 Task: Add Attachment from Trello to Card Card0000000154 in Board Board0000000039 in Workspace WS0000000013 in Trello. Add Cover Blue to Card Card0000000154 in Board Board0000000039 in Workspace WS0000000013 in Trello. Add "Copy Card To …" Button titled Button0000000154 to "bottom" of the list "To Do" to Card Card0000000154 in Board Board0000000039 in Workspace WS0000000013 in Trello. Add Description DS0000000154 to Card Card0000000154 in Board Board0000000039 in Workspace WS0000000013 in Trello. Add Comment CM0000000154 to Card Card0000000154 in Board Board0000000039 in Workspace WS0000000013 in Trello
Action: Mouse moved to (521, 57)
Screenshot: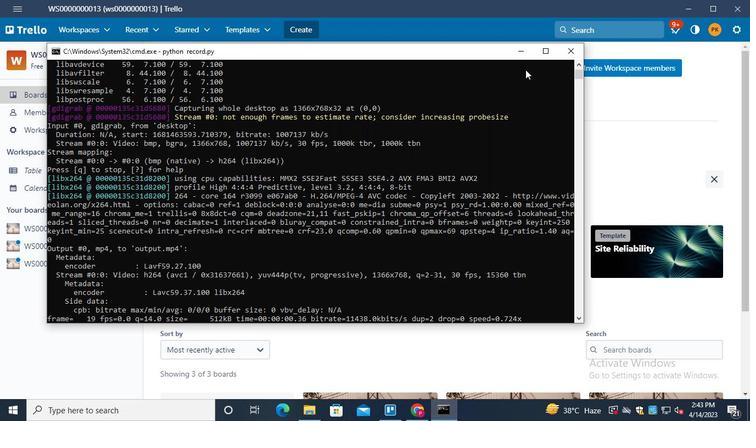 
Action: Mouse pressed left at (521, 57)
Screenshot: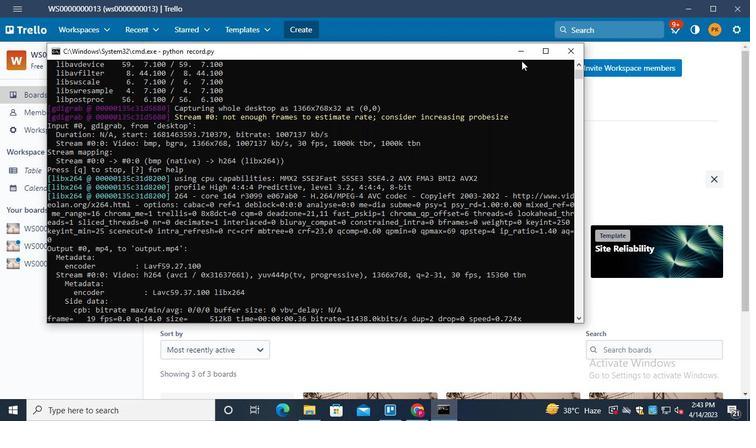 
Action: Mouse moved to (63, 266)
Screenshot: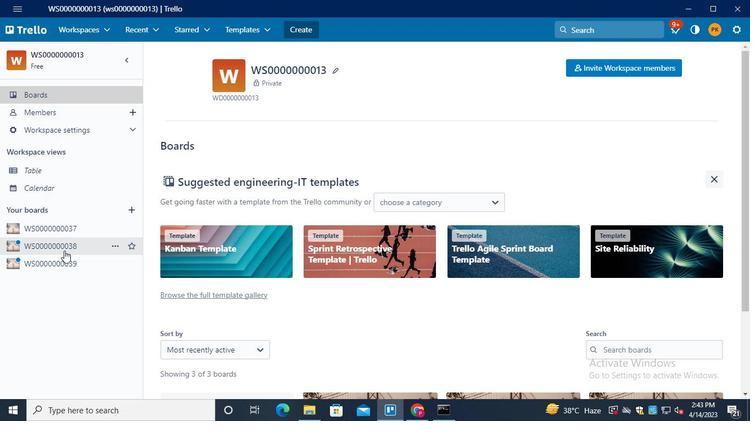 
Action: Mouse pressed left at (63, 266)
Screenshot: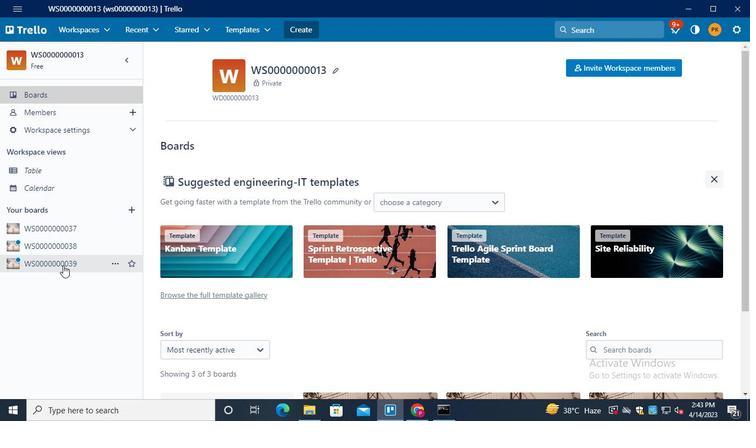 
Action: Mouse moved to (213, 230)
Screenshot: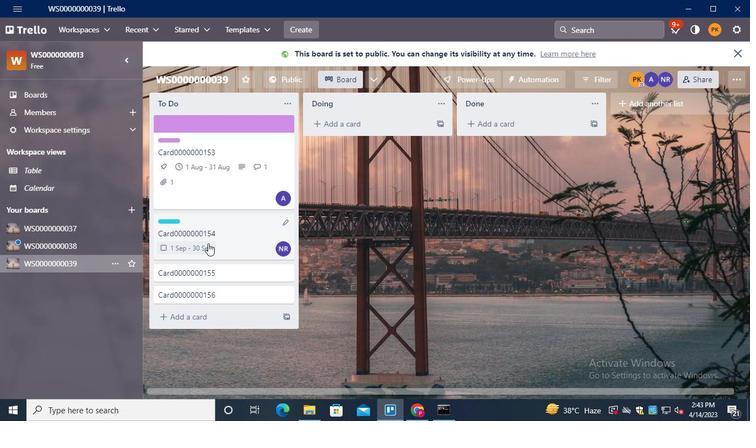 
Action: Mouse pressed left at (213, 230)
Screenshot: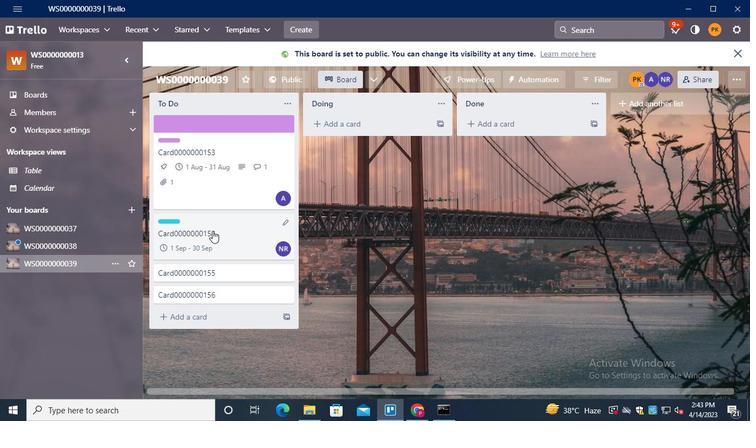 
Action: Mouse moved to (506, 231)
Screenshot: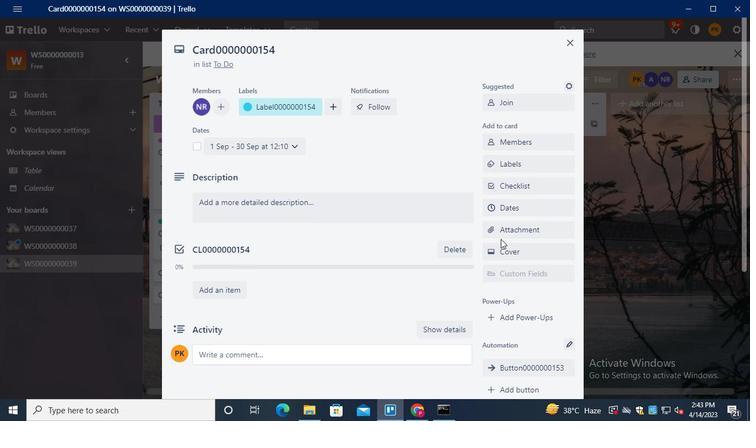 
Action: Mouse pressed left at (506, 231)
Screenshot: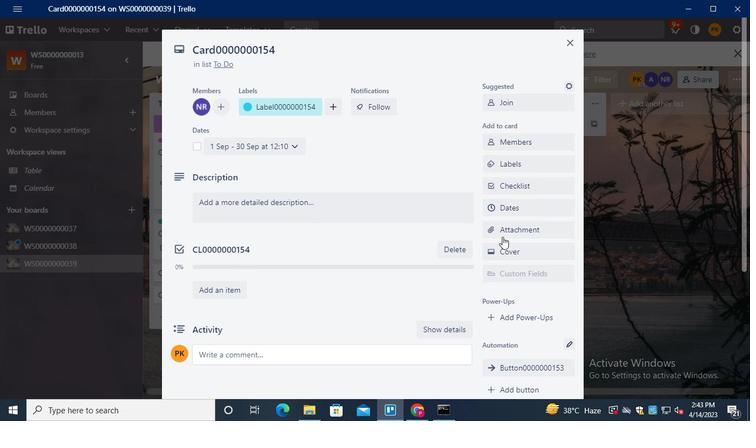 
Action: Mouse moved to (510, 114)
Screenshot: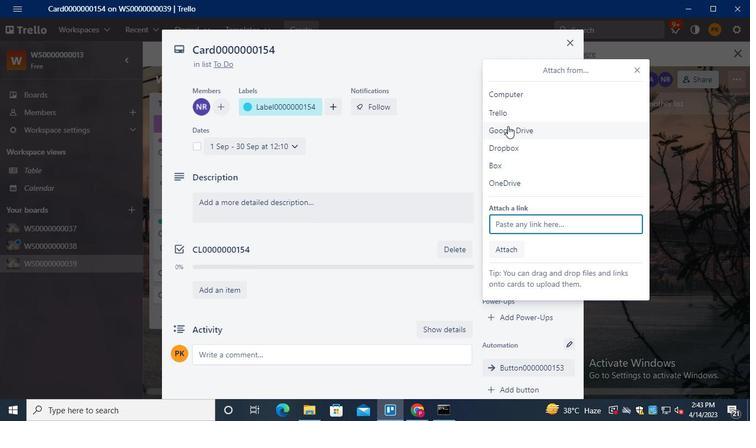 
Action: Mouse pressed left at (510, 114)
Screenshot: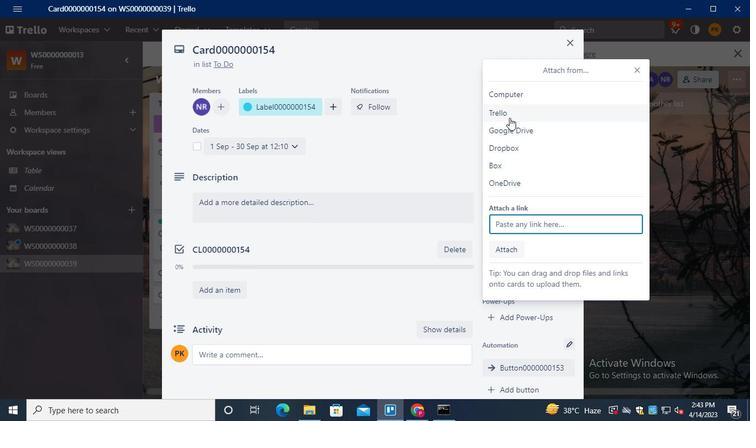 
Action: Mouse moved to (528, 307)
Screenshot: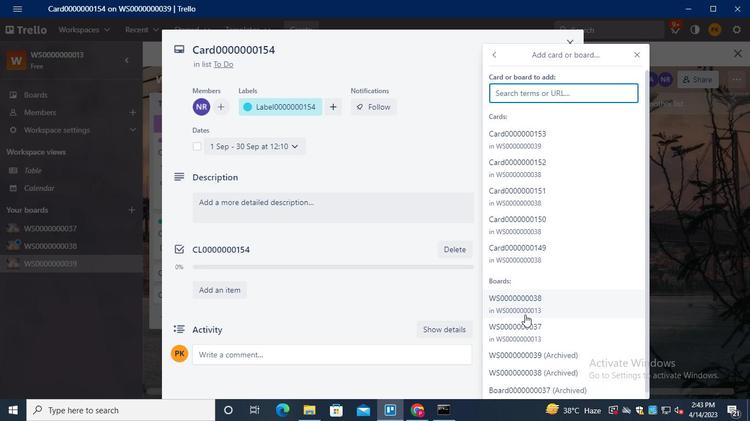 
Action: Mouse pressed left at (528, 307)
Screenshot: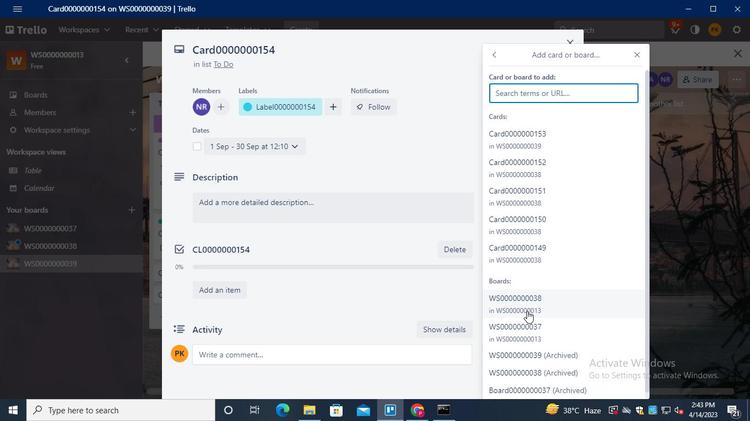 
Action: Mouse moved to (508, 245)
Screenshot: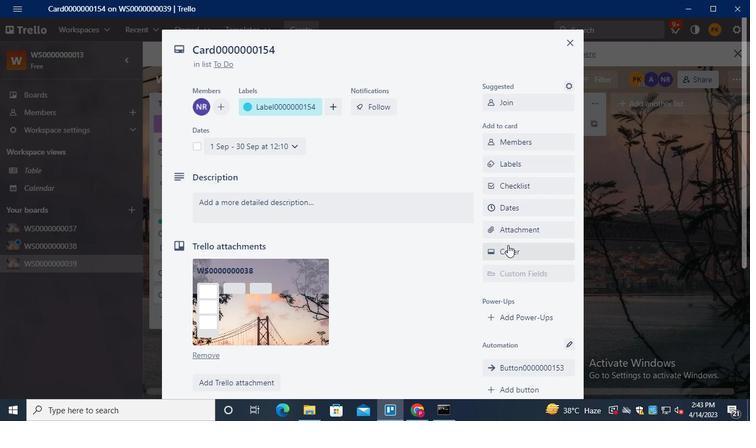 
Action: Mouse pressed left at (508, 245)
Screenshot: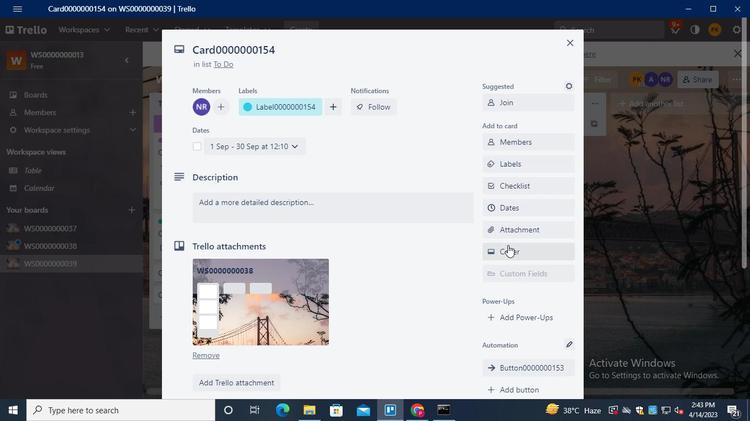 
Action: Mouse moved to (530, 203)
Screenshot: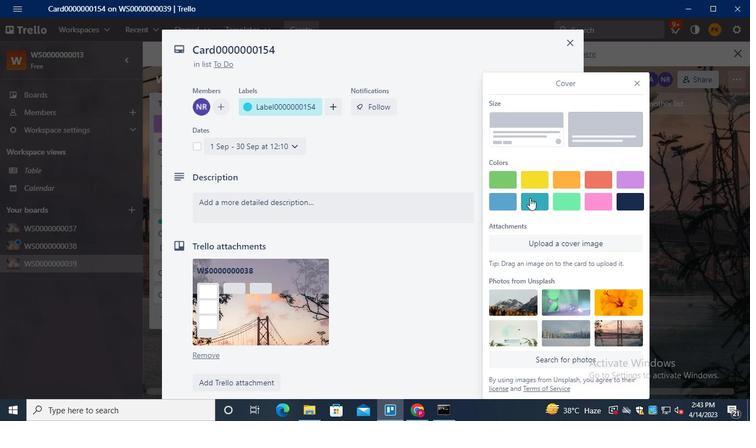 
Action: Mouse pressed left at (530, 203)
Screenshot: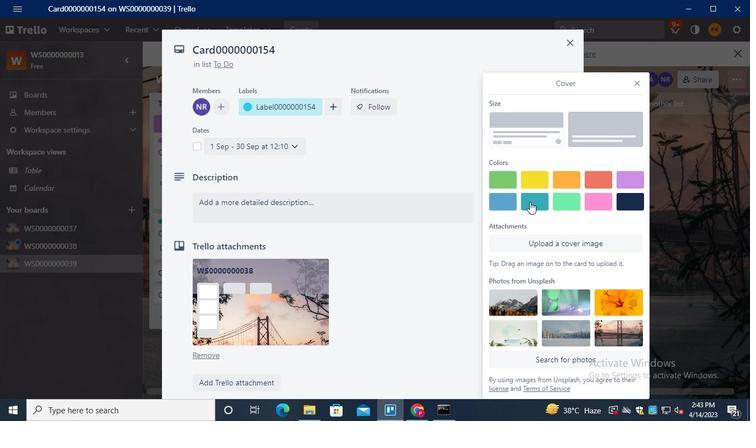 
Action: Mouse moved to (636, 63)
Screenshot: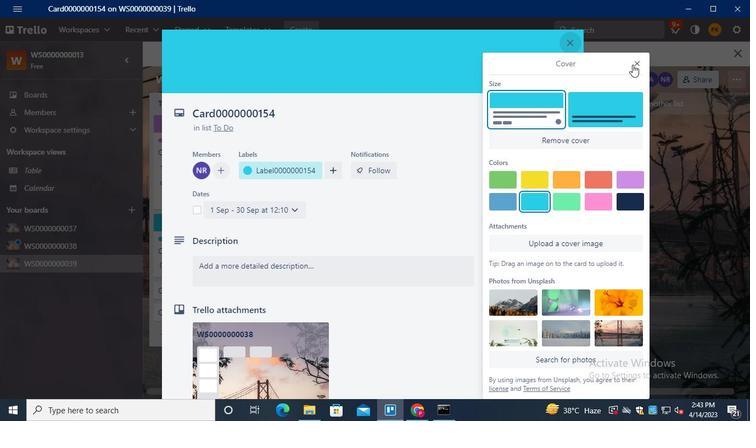 
Action: Mouse pressed left at (636, 63)
Screenshot: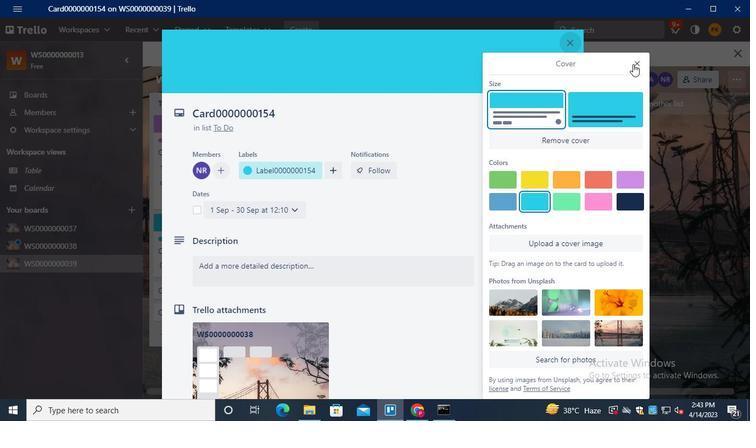 
Action: Mouse moved to (527, 272)
Screenshot: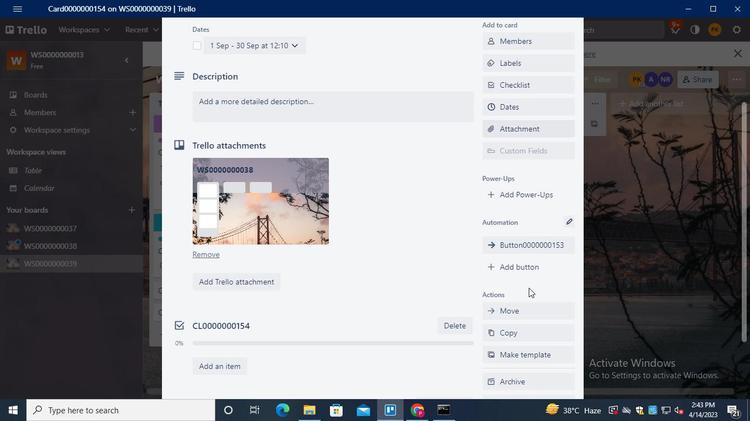 
Action: Mouse pressed left at (527, 272)
Screenshot: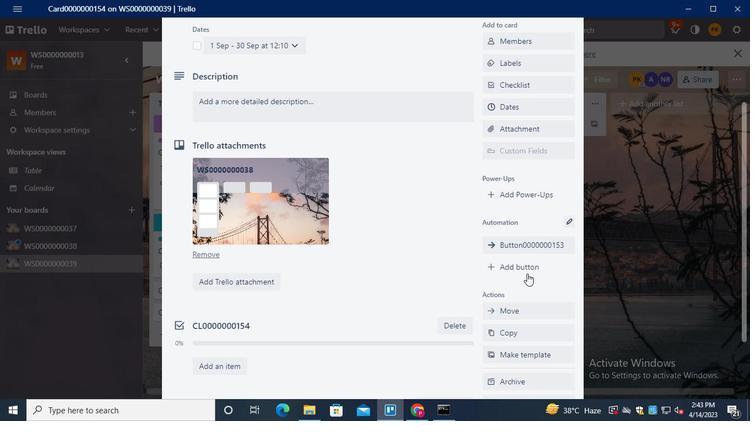 
Action: Mouse moved to (544, 124)
Screenshot: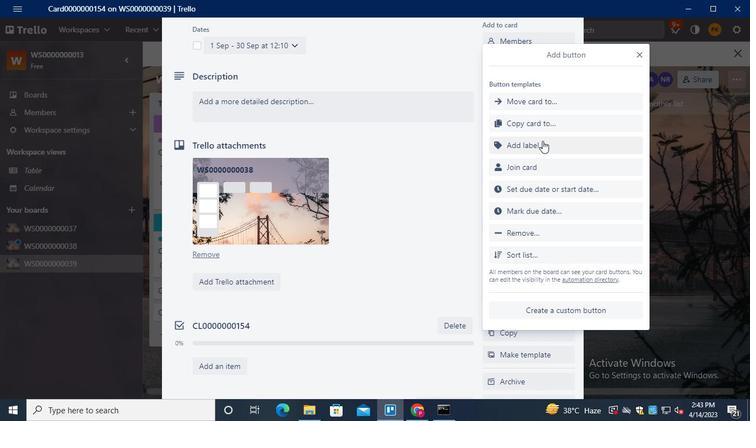 
Action: Mouse pressed left at (544, 124)
Screenshot: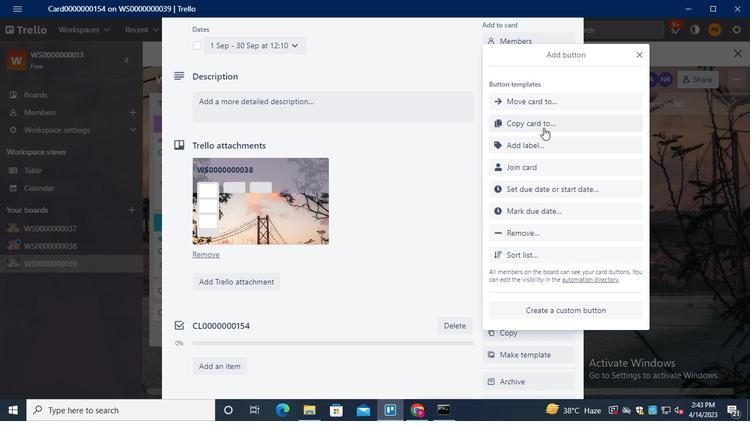 
Action: Keyboard Key.shift
Screenshot: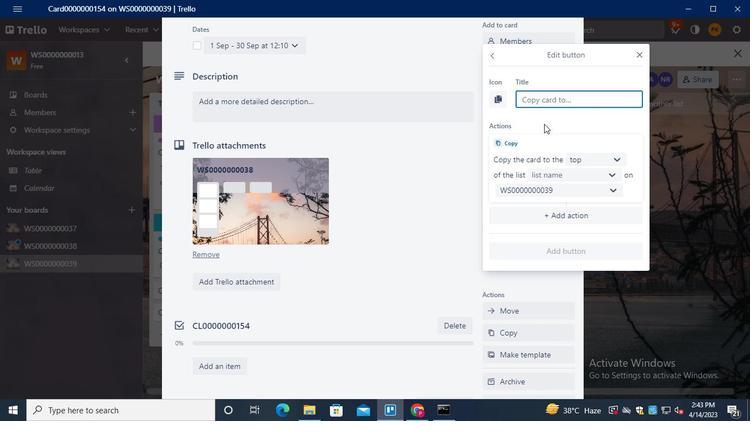 
Action: Keyboard B
Screenshot: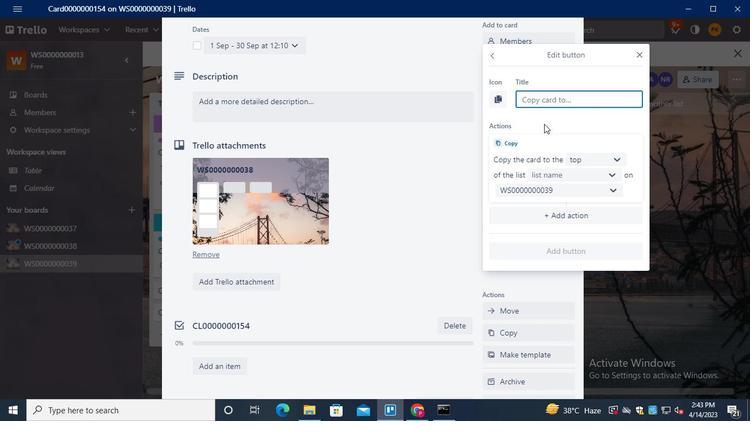 
Action: Keyboard u
Screenshot: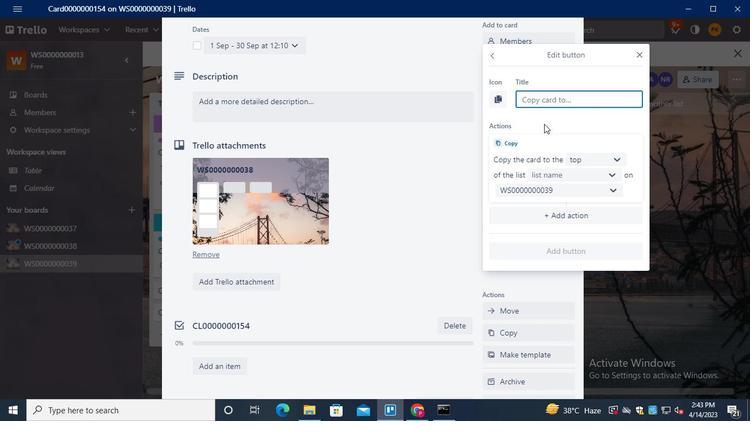 
Action: Keyboard t
Screenshot: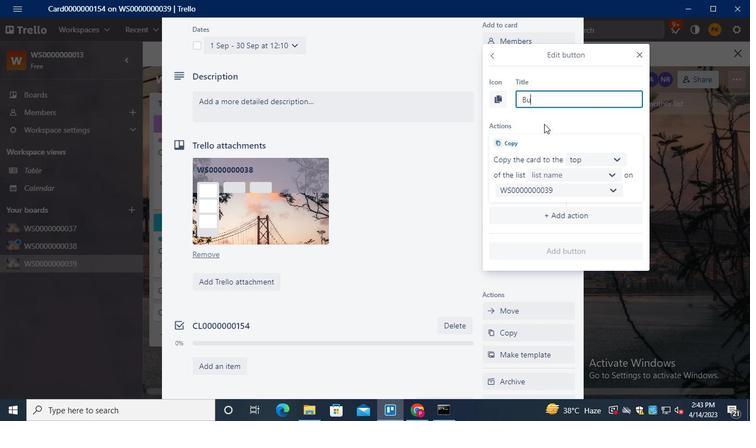 
Action: Keyboard t
Screenshot: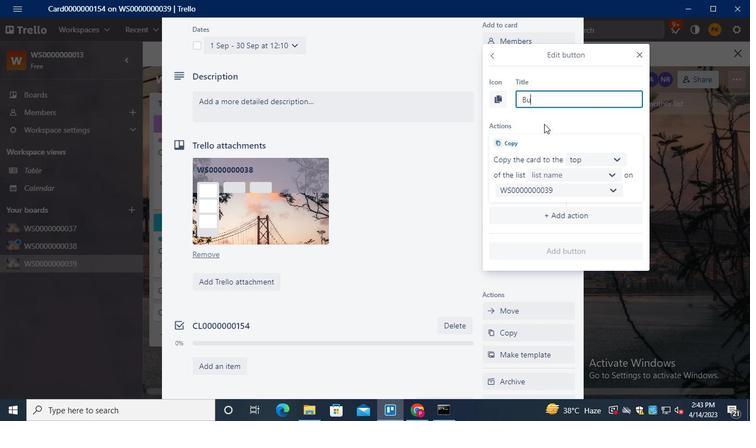 
Action: Keyboard o
Screenshot: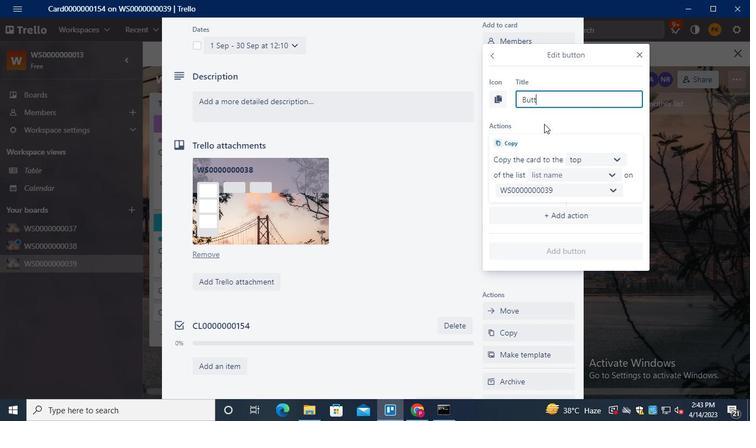 
Action: Keyboard n
Screenshot: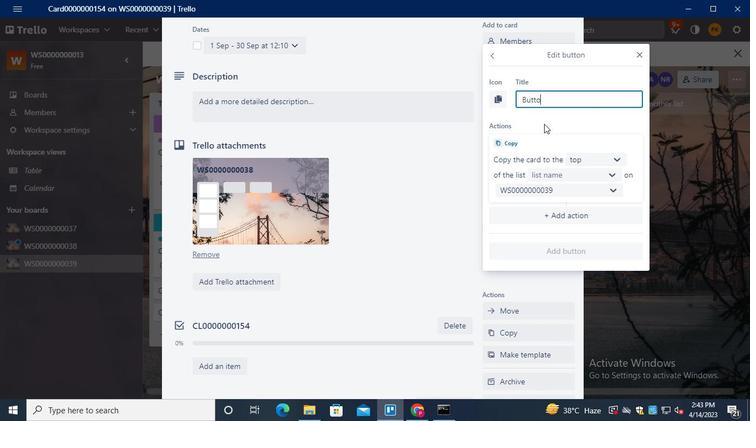 
Action: Keyboard <96>
Screenshot: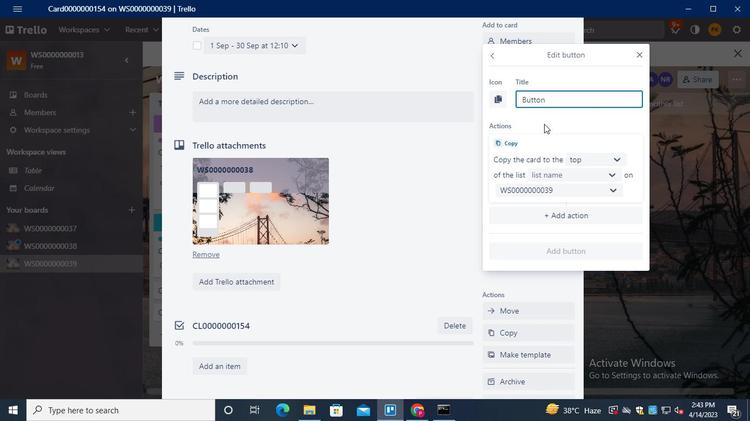 
Action: Keyboard <96>
Screenshot: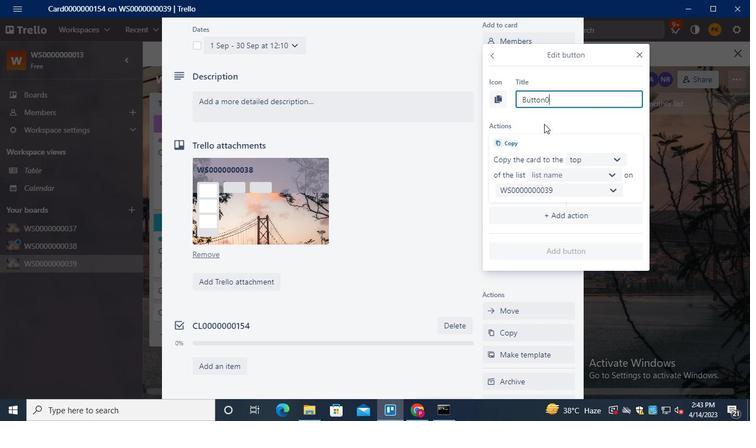 
Action: Keyboard <96>
Screenshot: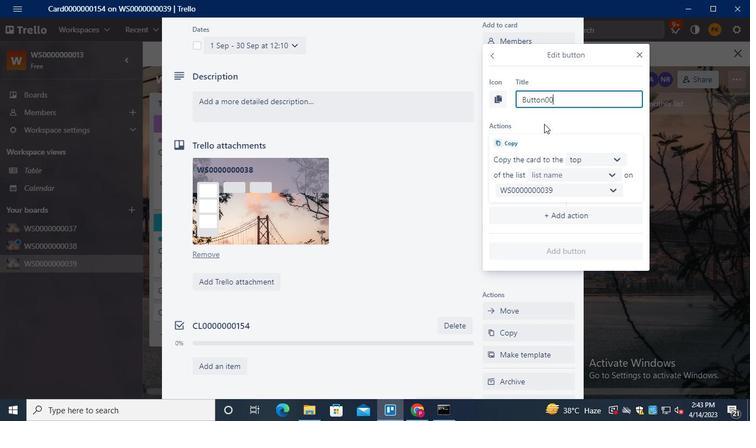 
Action: Keyboard <96>
Screenshot: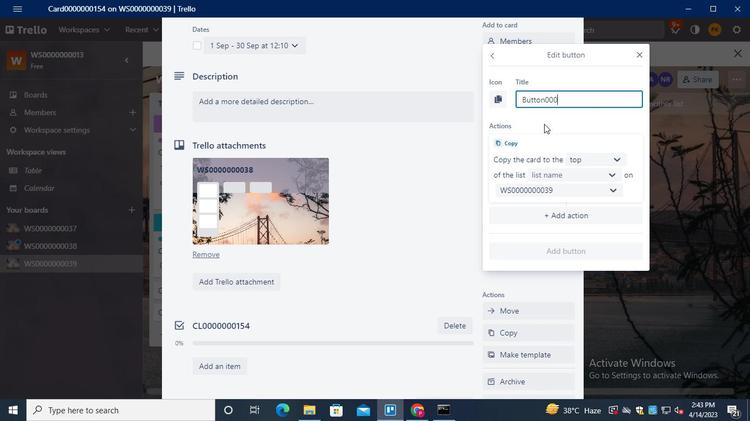 
Action: Keyboard <96>
Screenshot: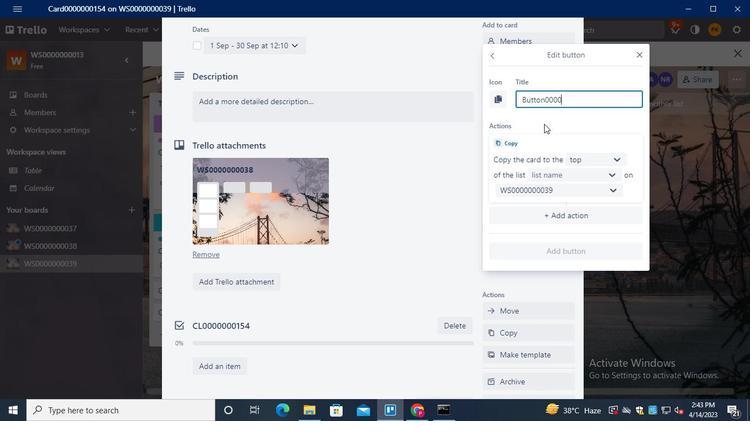 
Action: Keyboard <96>
Screenshot: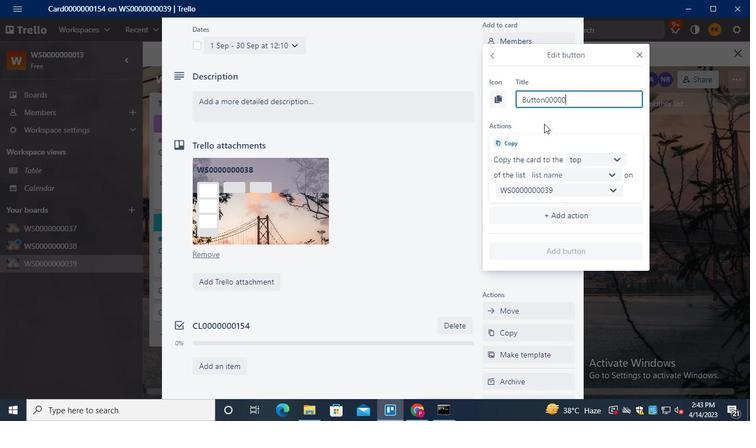 
Action: Keyboard <96>
Screenshot: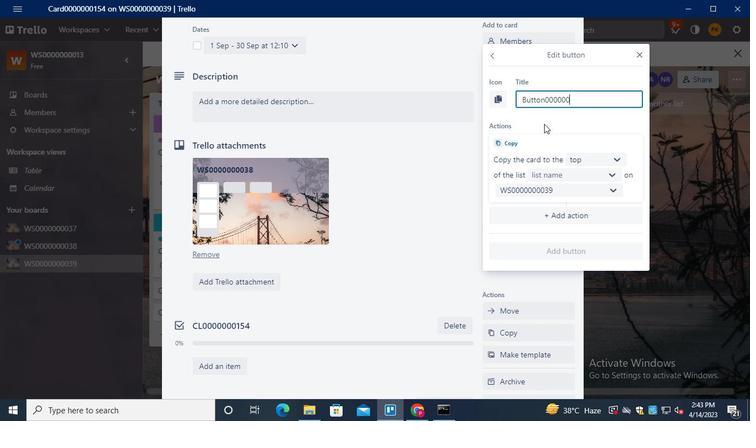 
Action: Keyboard <97>
Screenshot: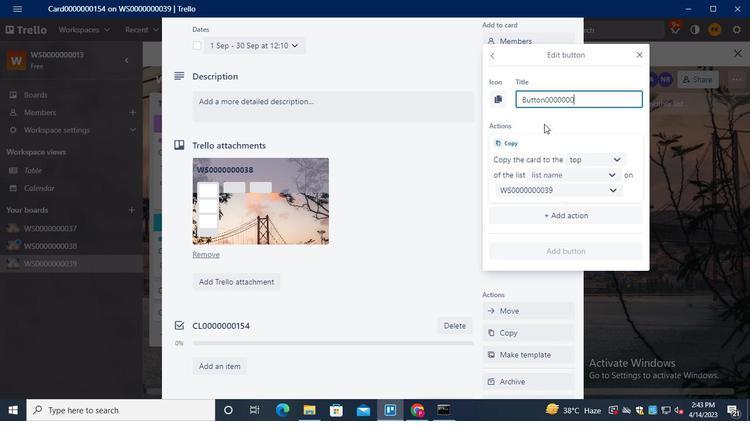 
Action: Keyboard <101>
Screenshot: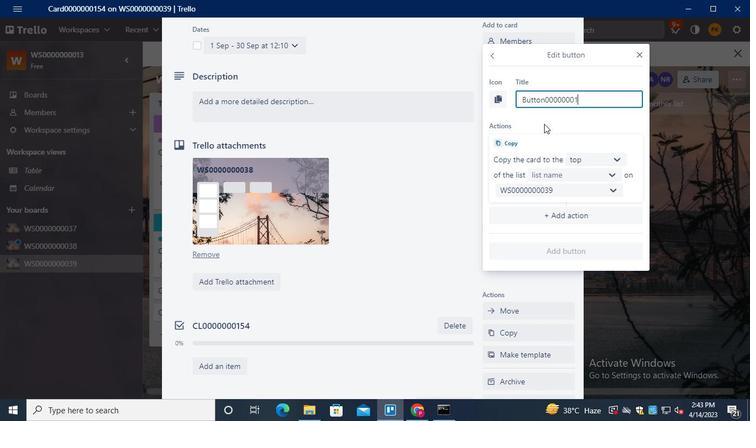 
Action: Keyboard <100>
Screenshot: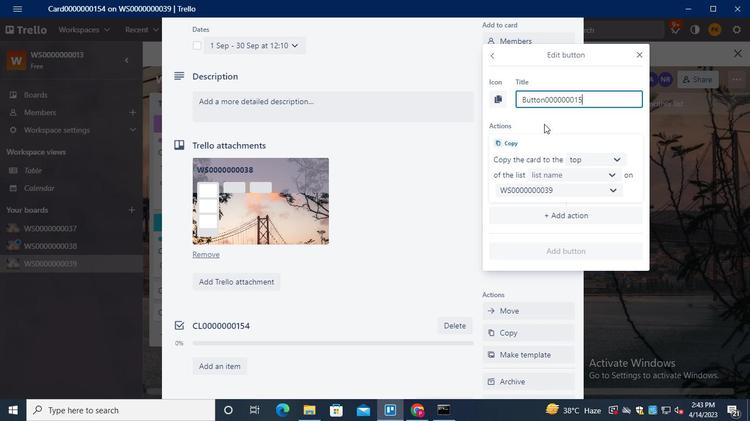 
Action: Mouse moved to (593, 164)
Screenshot: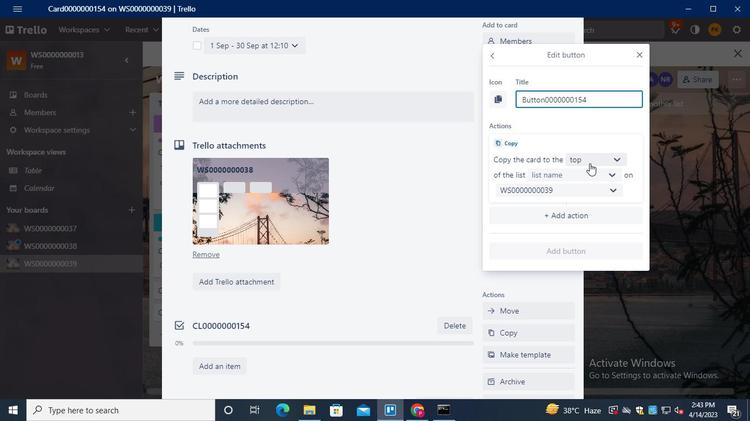 
Action: Mouse pressed left at (593, 164)
Screenshot: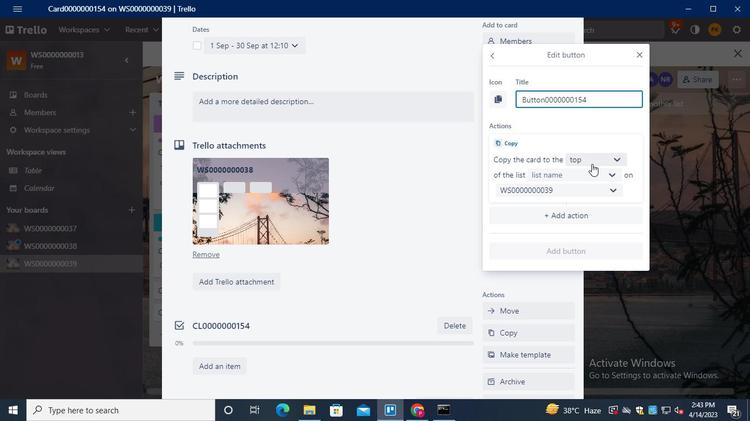 
Action: Mouse moved to (590, 196)
Screenshot: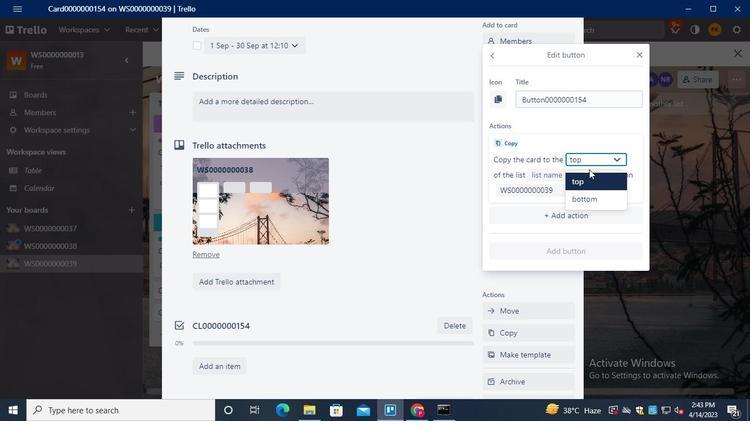 
Action: Mouse pressed left at (590, 196)
Screenshot: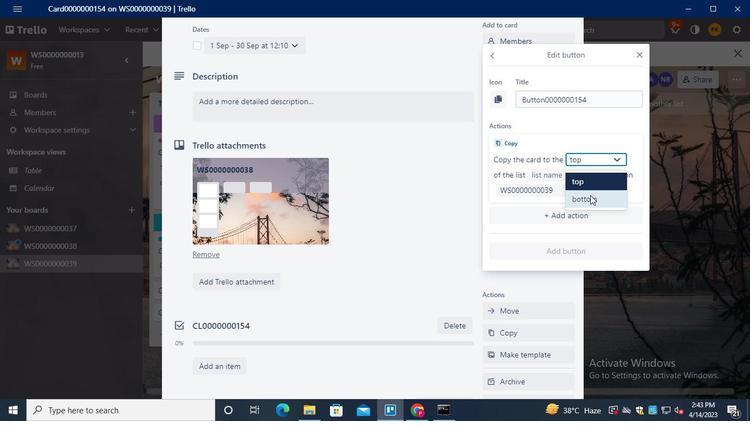 
Action: Mouse moved to (584, 177)
Screenshot: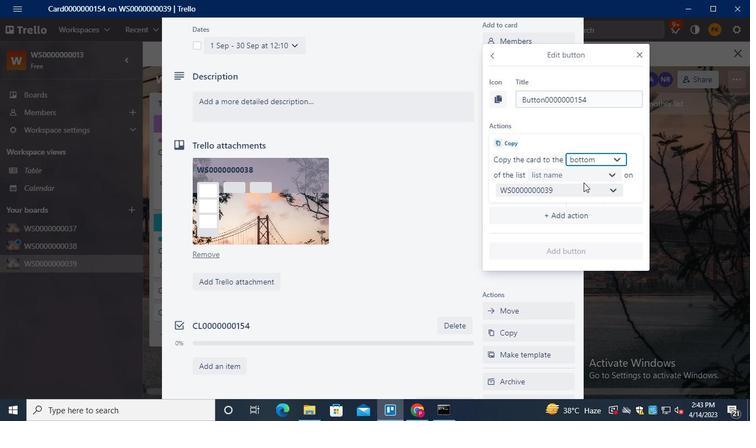 
Action: Mouse pressed left at (584, 177)
Screenshot: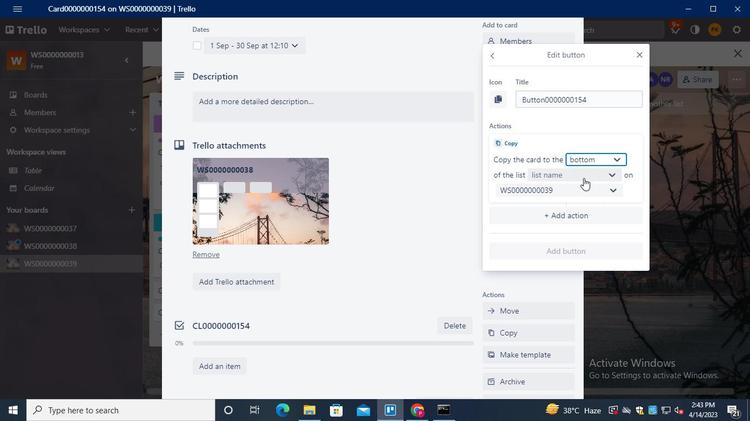 
Action: Mouse moved to (585, 200)
Screenshot: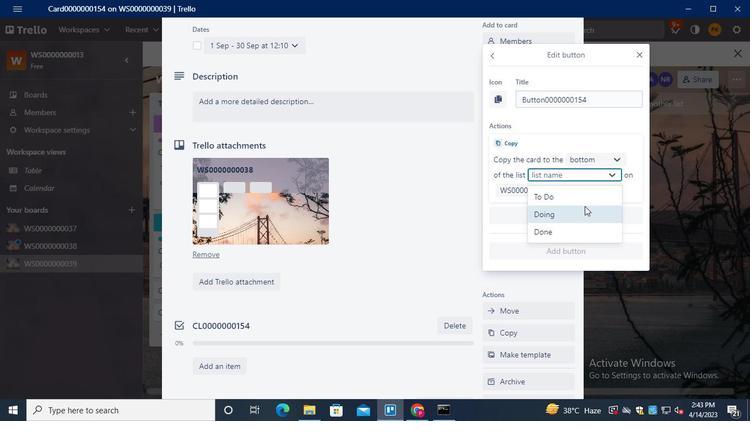 
Action: Mouse pressed left at (585, 200)
Screenshot: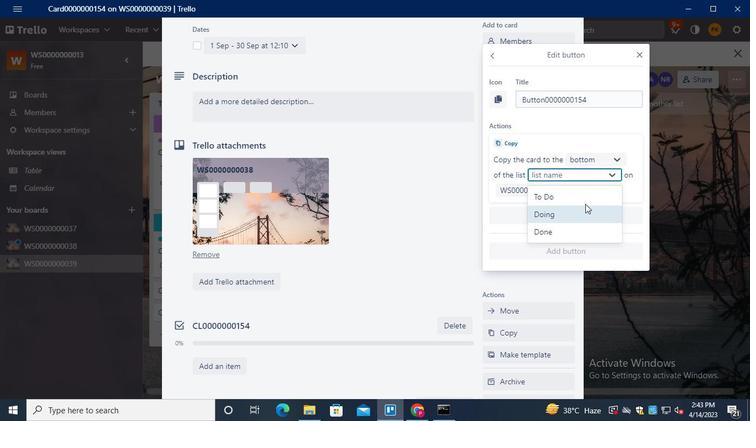 
Action: Mouse moved to (574, 248)
Screenshot: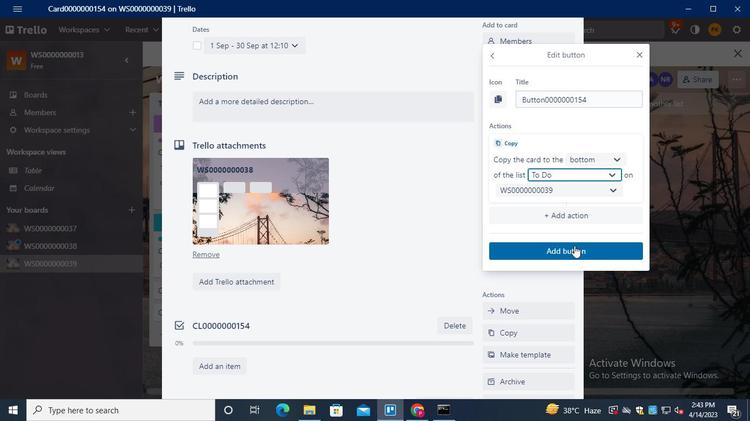 
Action: Mouse pressed left at (574, 248)
Screenshot: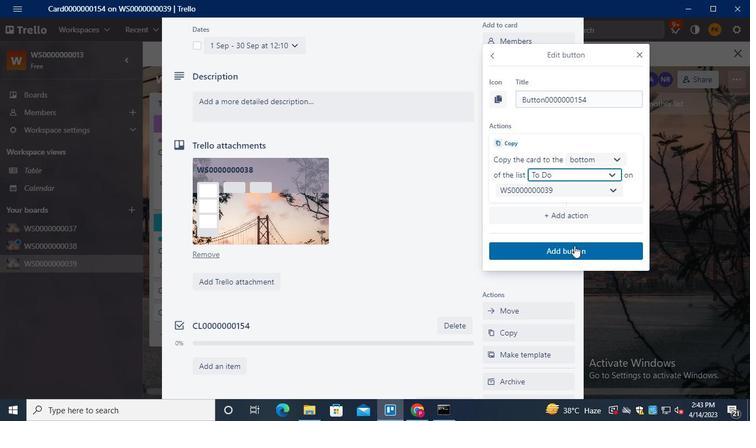 
Action: Mouse moved to (319, 109)
Screenshot: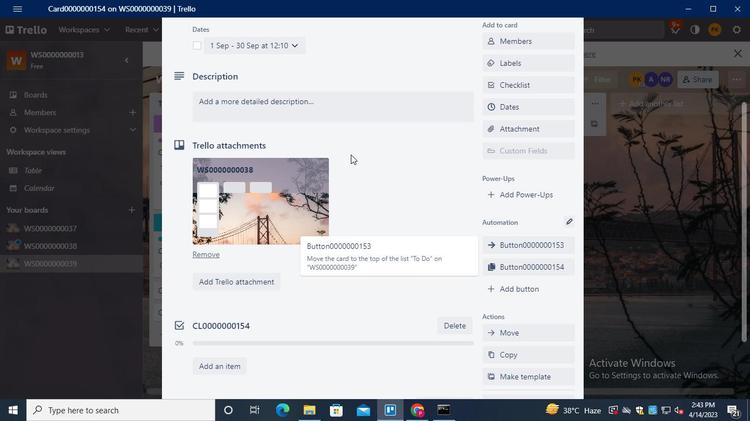 
Action: Mouse pressed left at (319, 109)
Screenshot: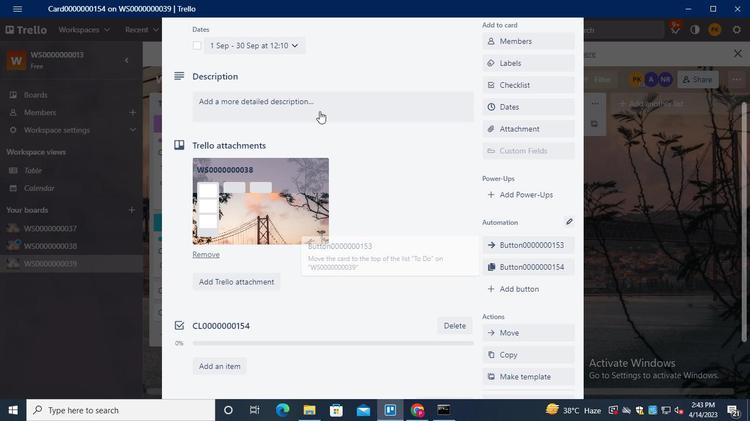
Action: Keyboard Key.shift
Screenshot: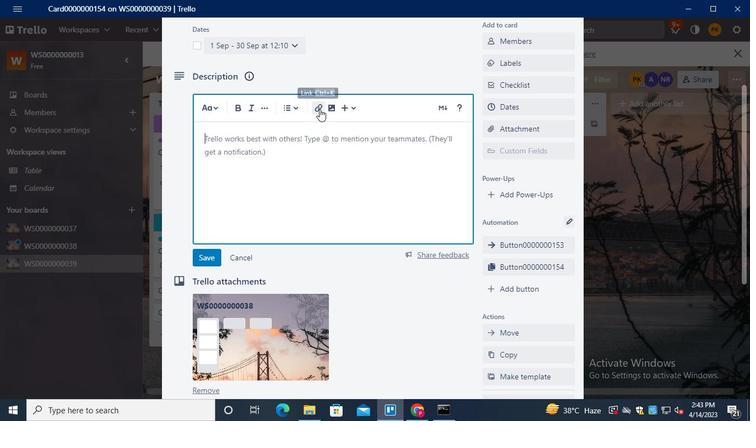 
Action: Keyboard Key.shift
Screenshot: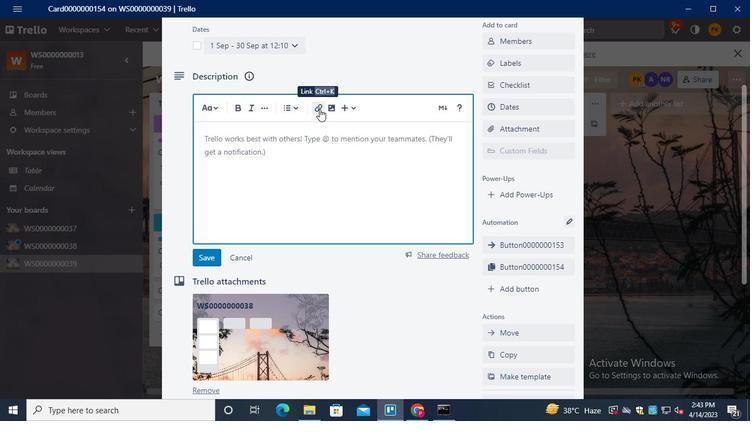 
Action: Keyboard Key.shift
Screenshot: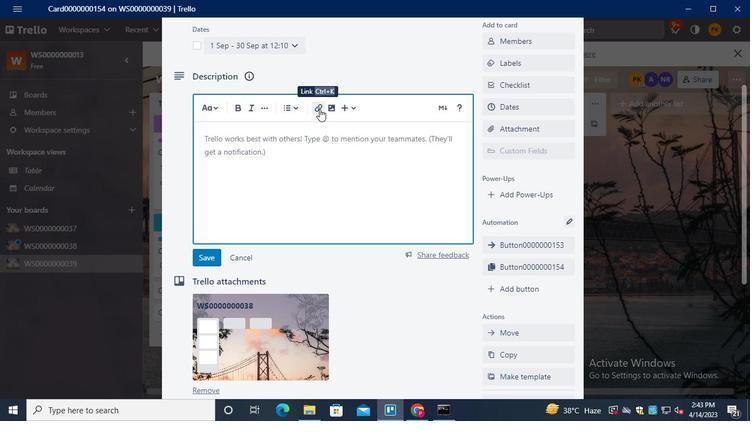 
Action: Keyboard Key.shift
Screenshot: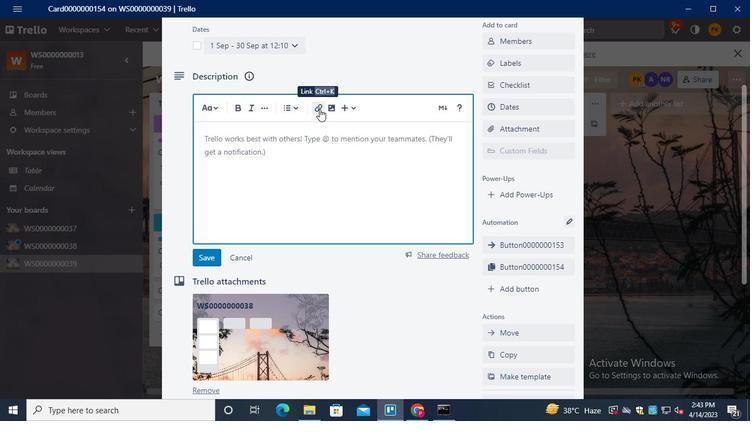 
Action: Keyboard D
Screenshot: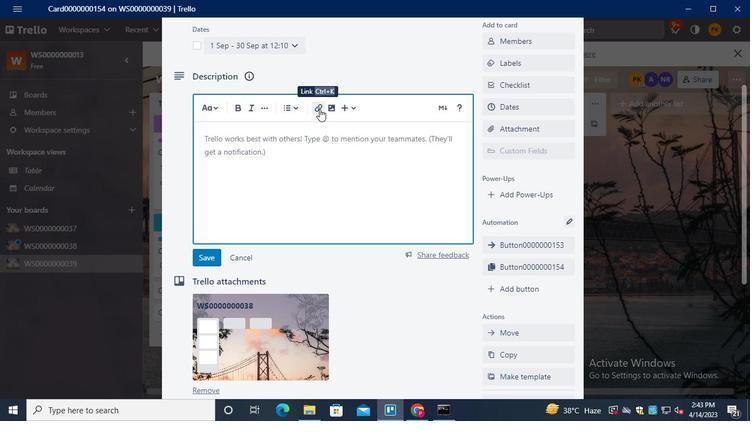 
Action: Keyboard S
Screenshot: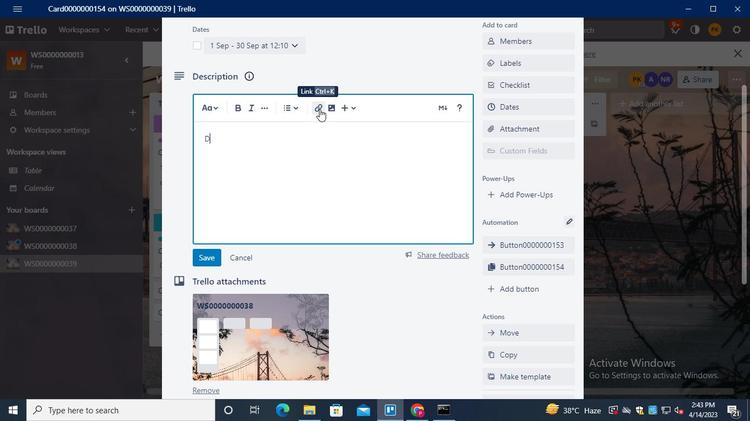 
Action: Keyboard <96>
Screenshot: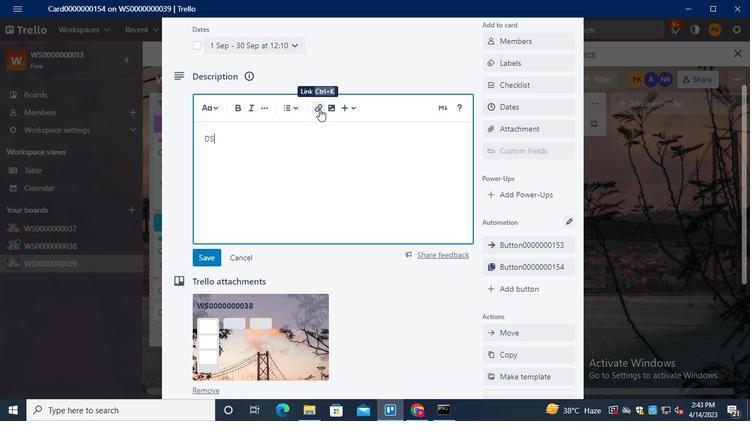 
Action: Keyboard <96>
Screenshot: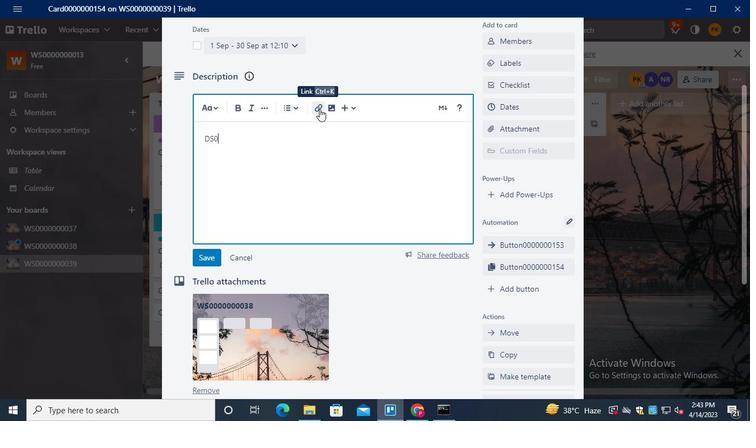 
Action: Keyboard <96>
Screenshot: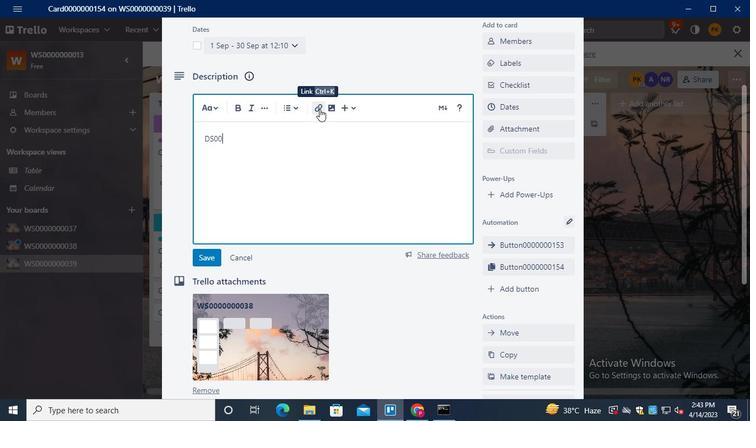 
Action: Keyboard <96>
Screenshot: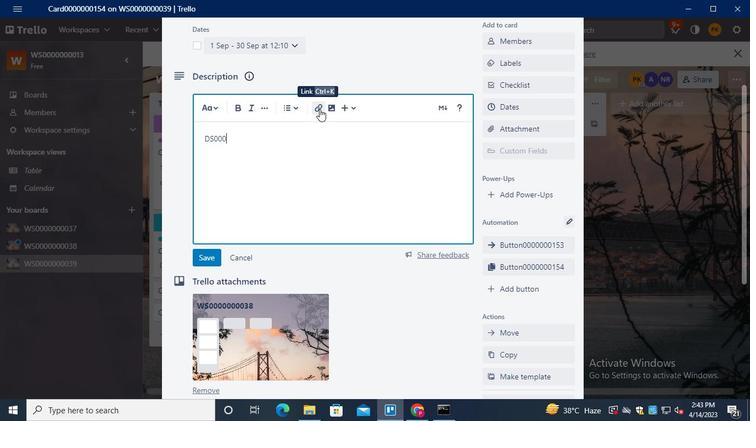 
Action: Keyboard <96>
Screenshot: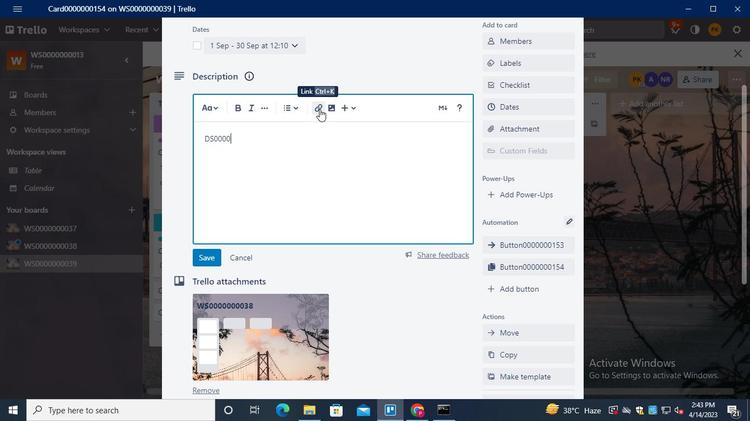 
Action: Keyboard <96>
Screenshot: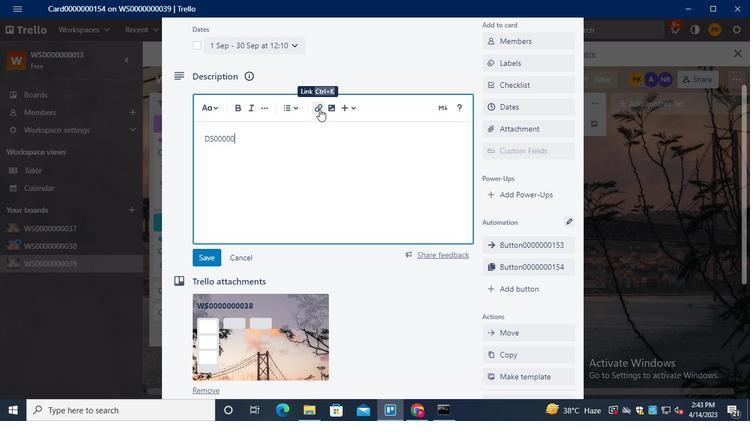 
Action: Keyboard <96>
Screenshot: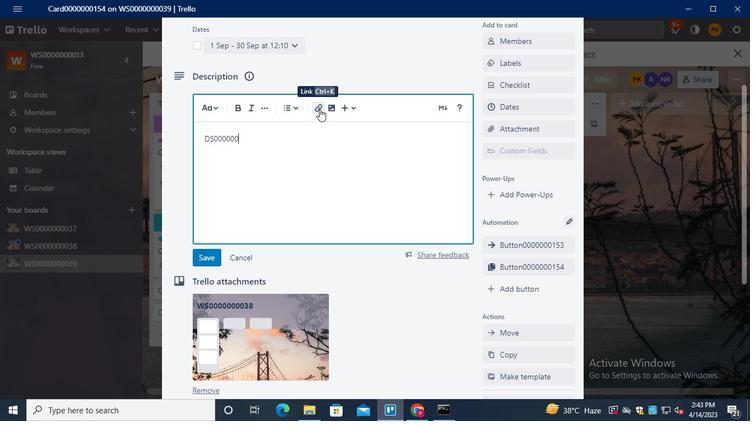 
Action: Keyboard <97>
Screenshot: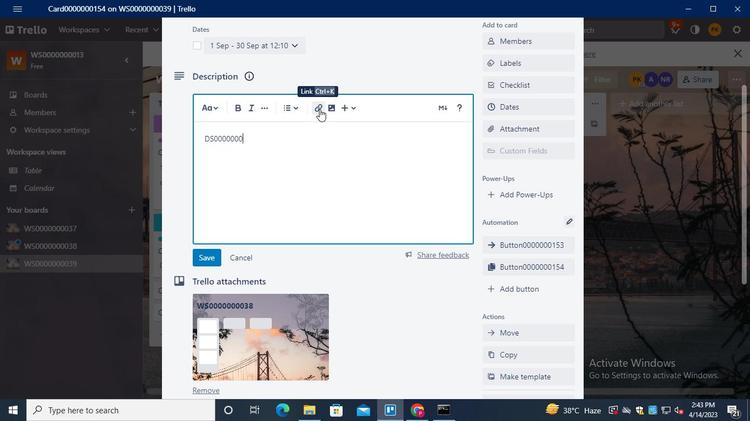 
Action: Keyboard <101>
Screenshot: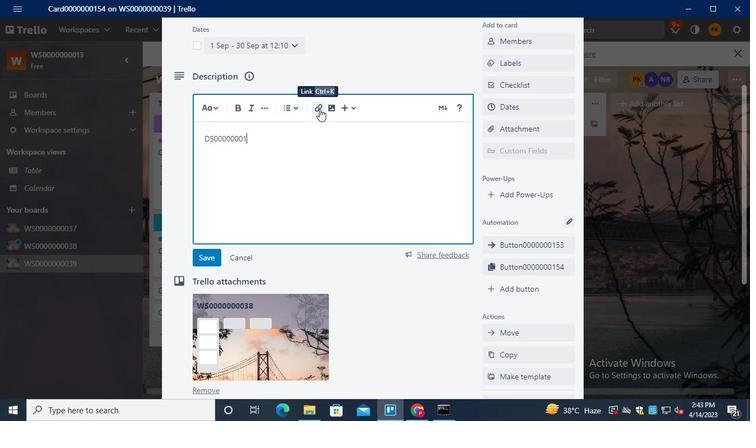 
Action: Keyboard <100>
Screenshot: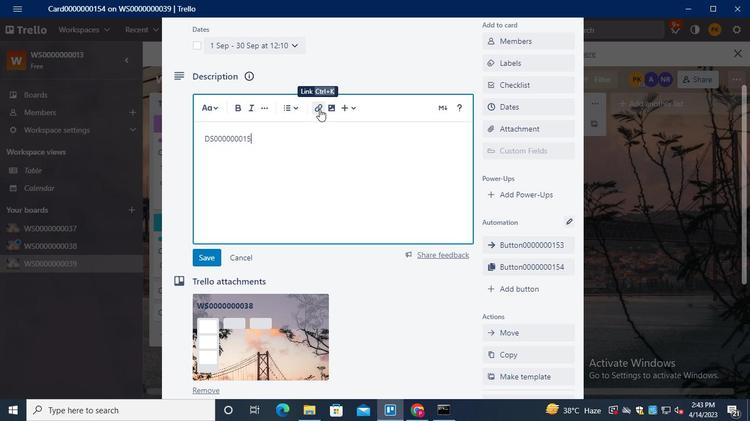 
Action: Mouse moved to (207, 260)
Screenshot: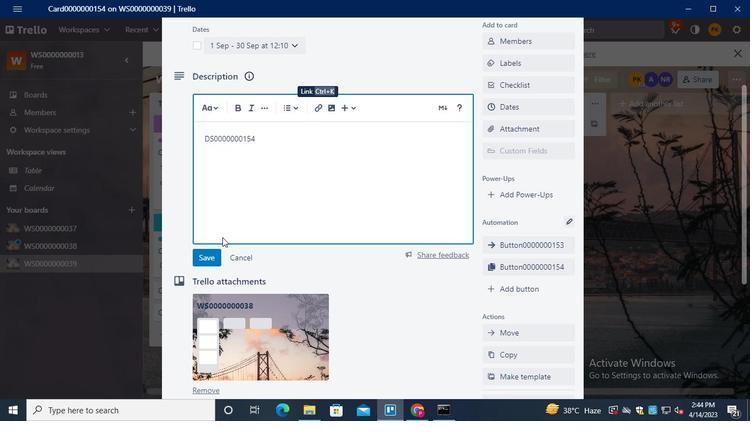 
Action: Mouse pressed left at (207, 260)
Screenshot: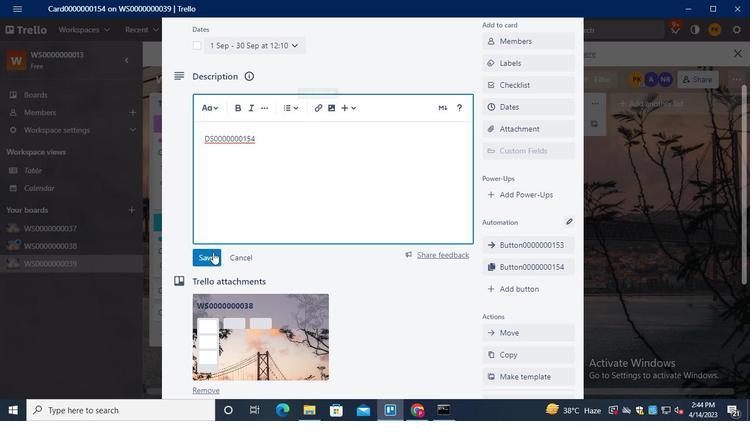 
Action: Mouse moved to (233, 314)
Screenshot: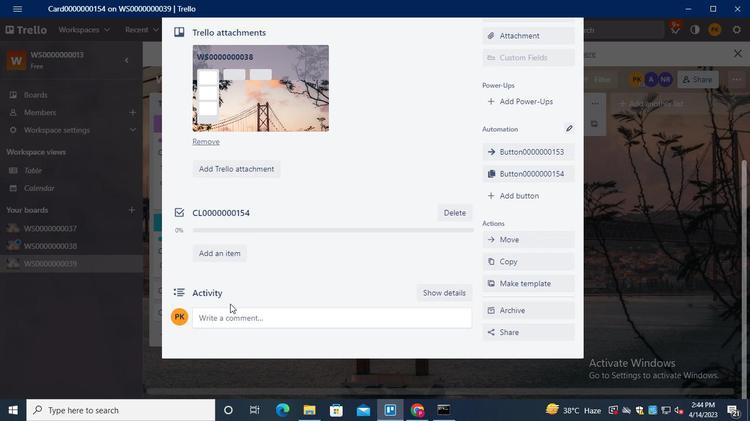 
Action: Mouse pressed left at (233, 314)
Screenshot: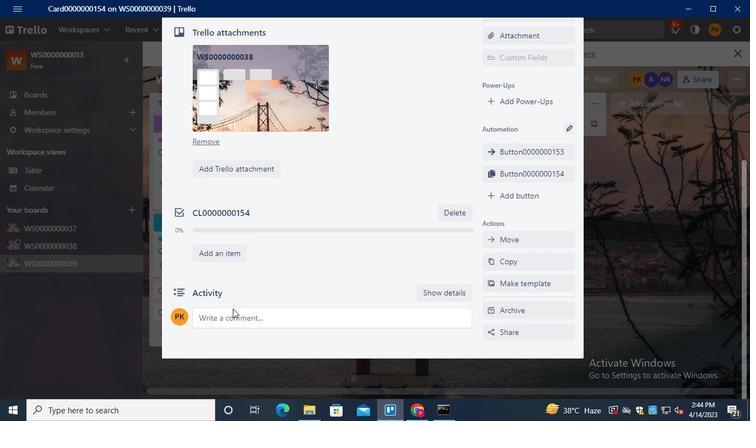
Action: Mouse moved to (234, 314)
Screenshot: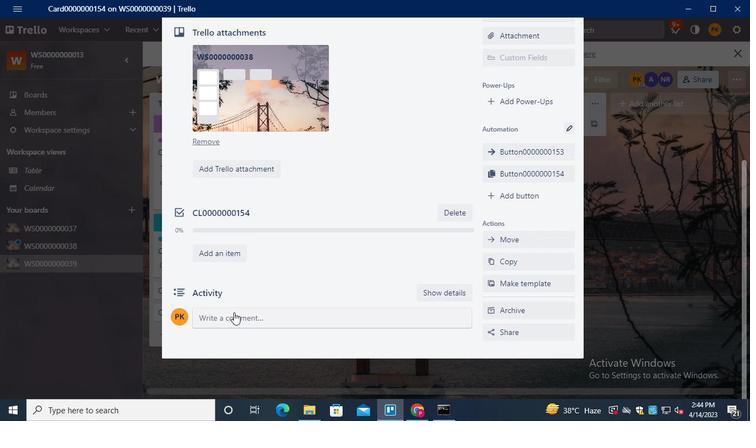 
Action: Keyboard Key.shift
Screenshot: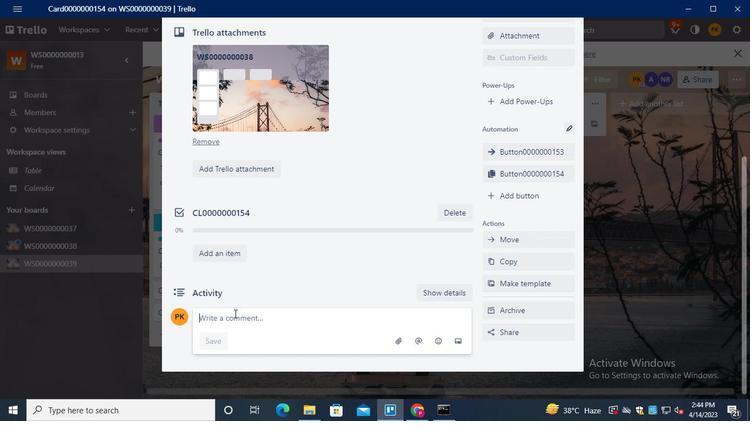 
Action: Keyboard C
Screenshot: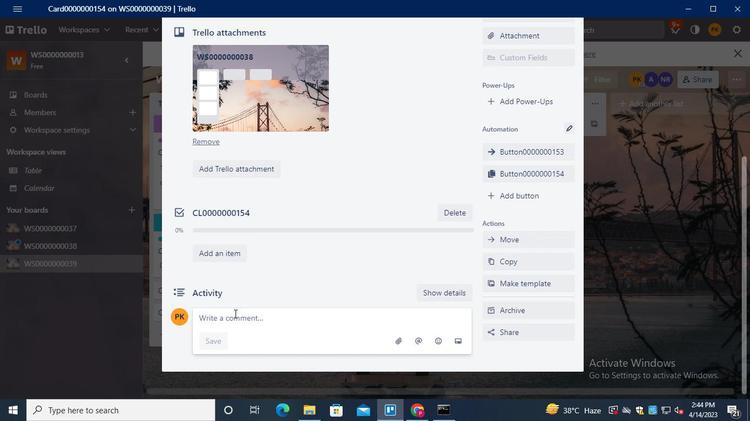 
Action: Keyboard M
Screenshot: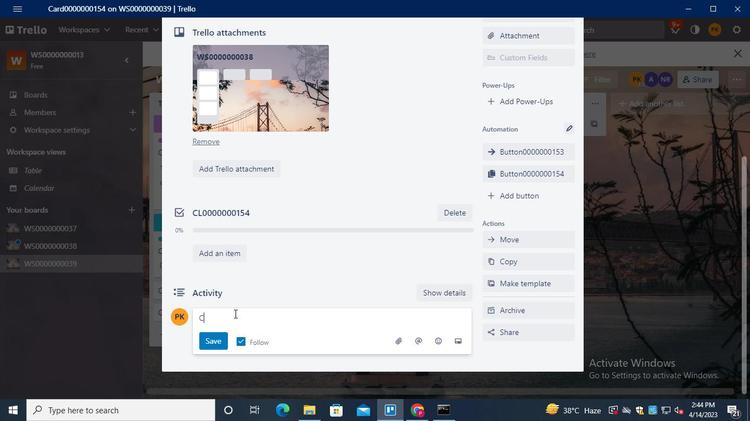 
Action: Keyboard <96>
Screenshot: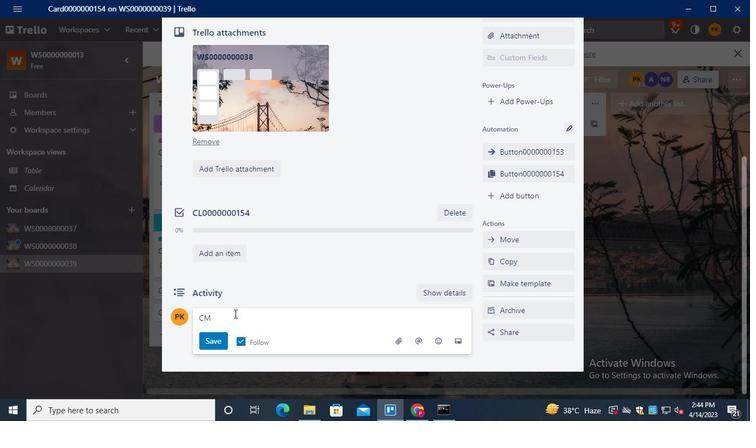 
Action: Keyboard <96>
Screenshot: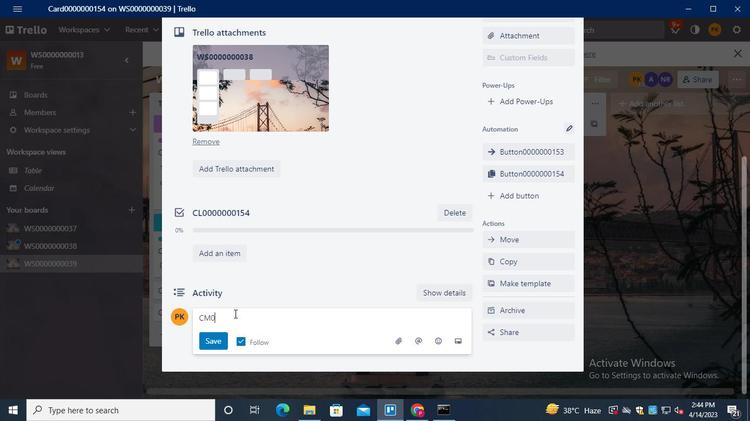 
Action: Keyboard <96>
Screenshot: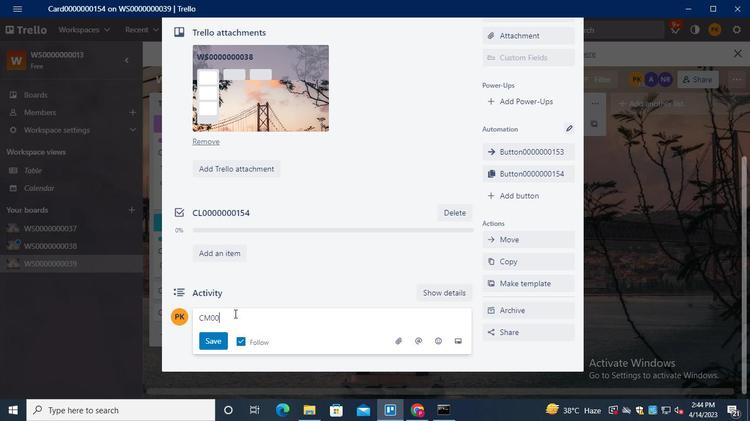 
Action: Keyboard <96>
Screenshot: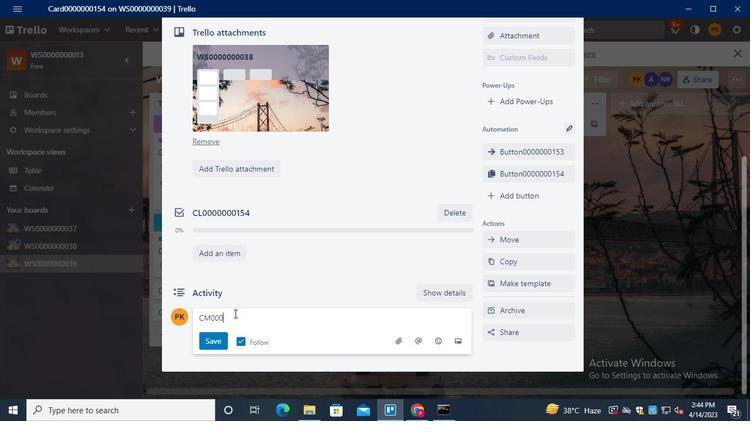 
Action: Keyboard <96>
Screenshot: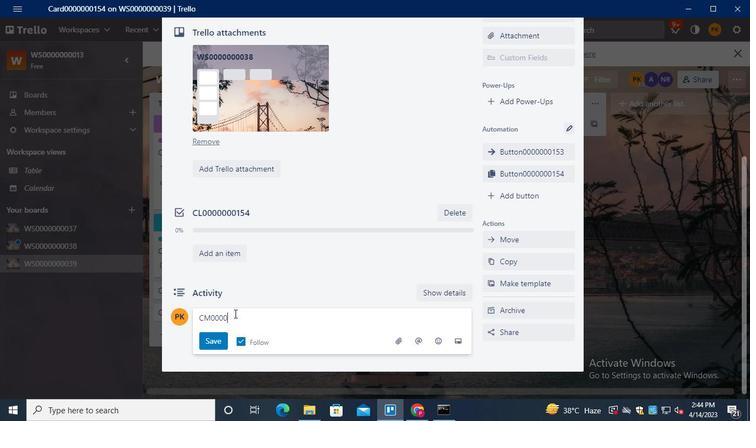 
Action: Keyboard <96>
Screenshot: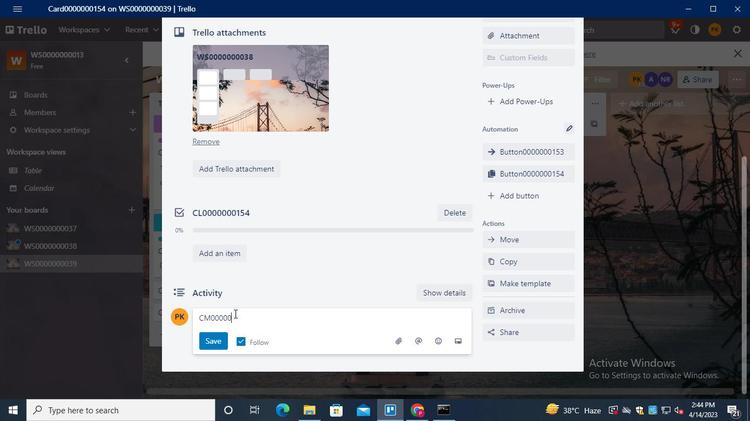 
Action: Keyboard <96>
Screenshot: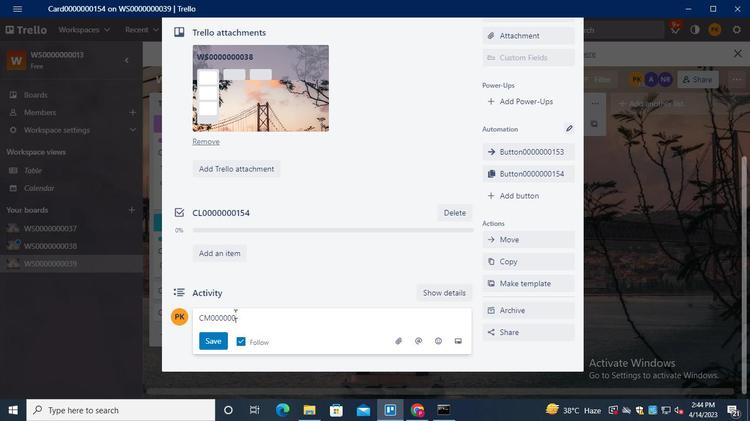 
Action: Keyboard <97>
Screenshot: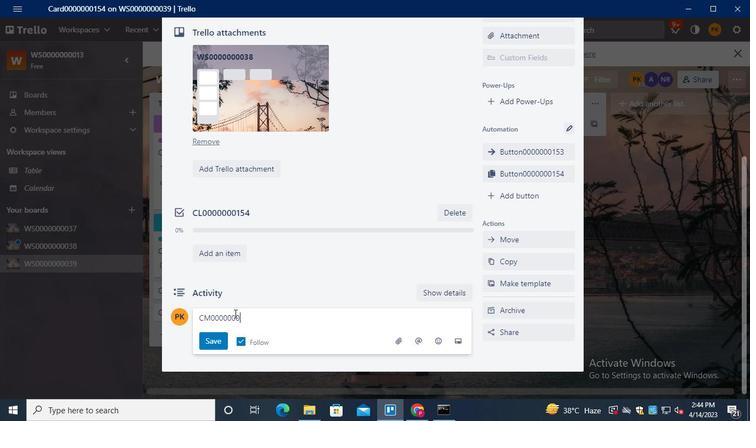 
Action: Keyboard <101>
Screenshot: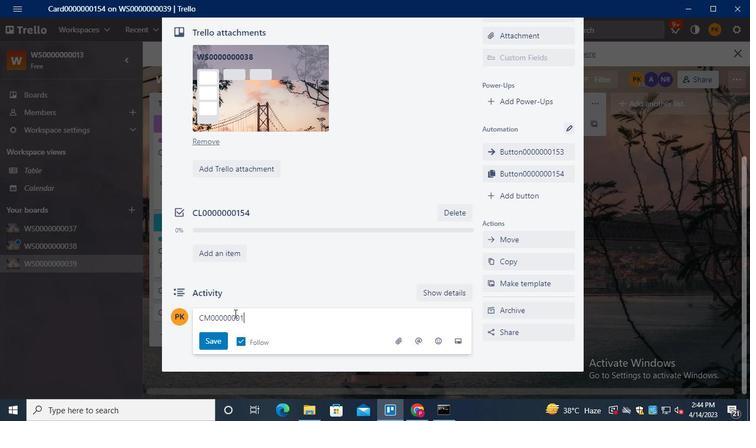 
Action: Keyboard <100>
Screenshot: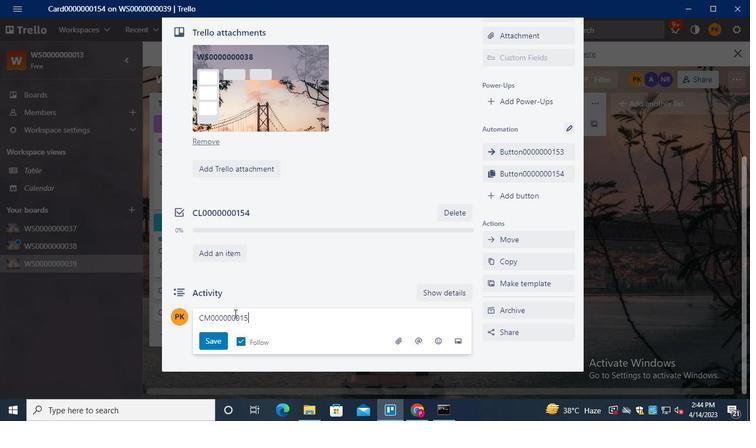 
Action: Mouse moved to (218, 341)
Screenshot: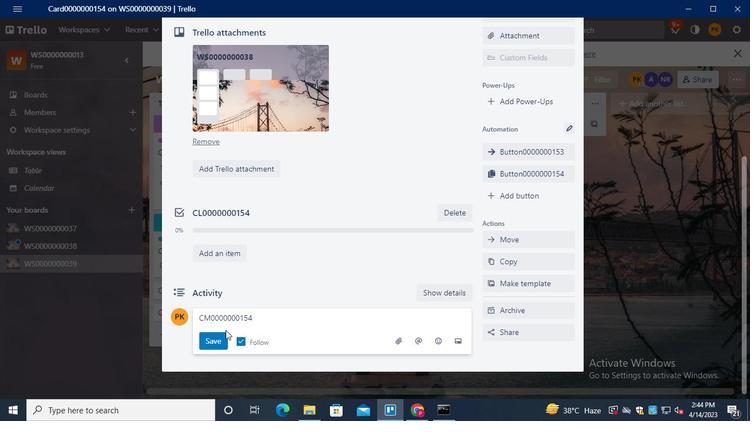 
Action: Mouse pressed left at (218, 341)
Screenshot: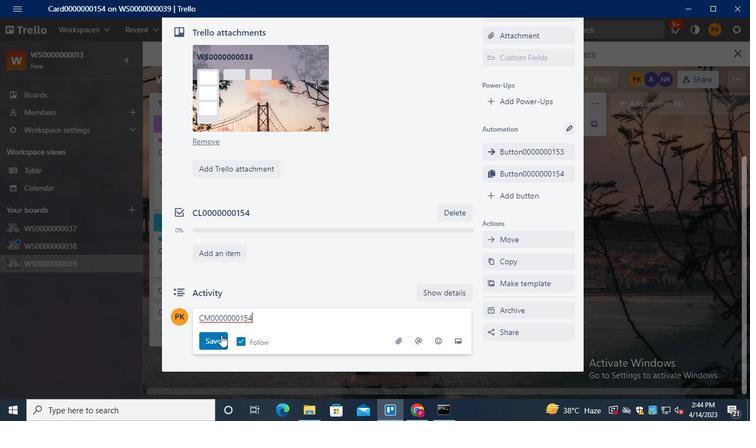 
Action: Mouse moved to (272, 271)
Screenshot: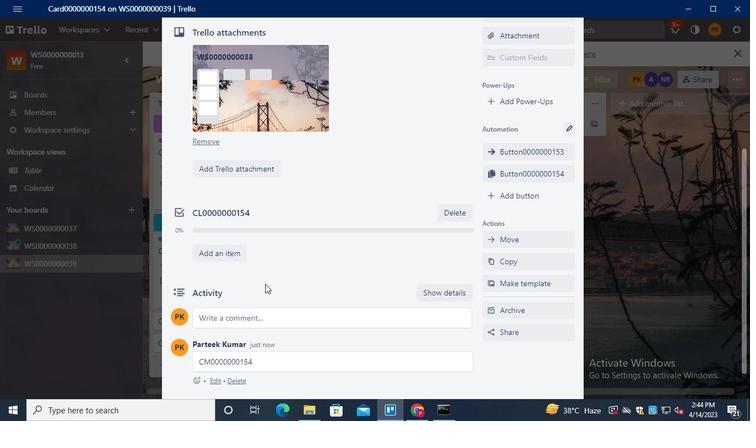 
Action: Keyboard Key.alt_l
Screenshot: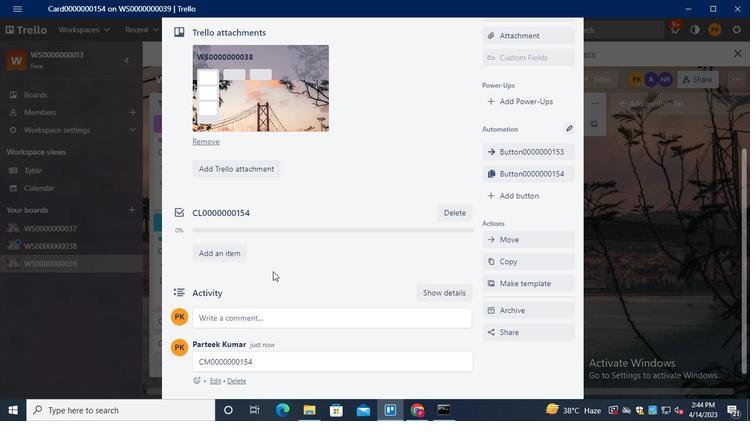 
Action: Keyboard Key.tab
Screenshot: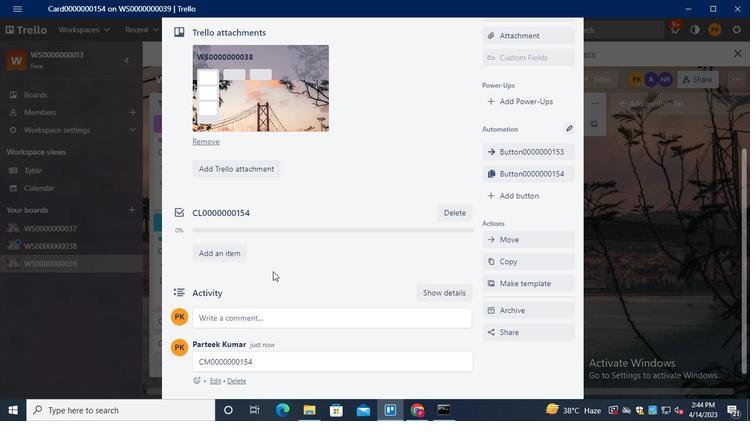 
Action: Mouse moved to (568, 55)
Screenshot: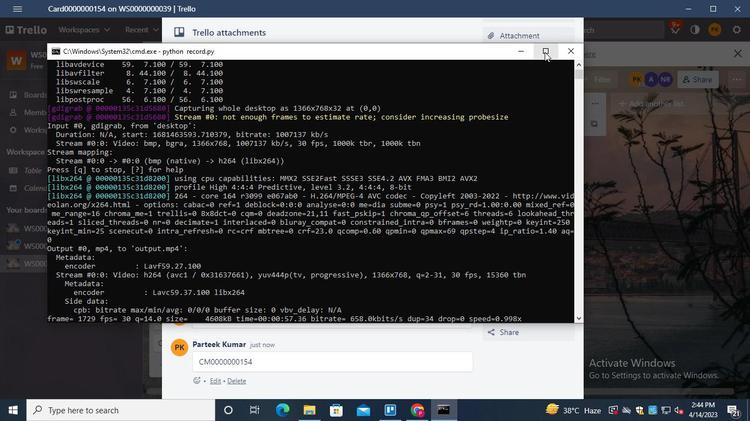 
Action: Mouse pressed left at (568, 55)
Screenshot: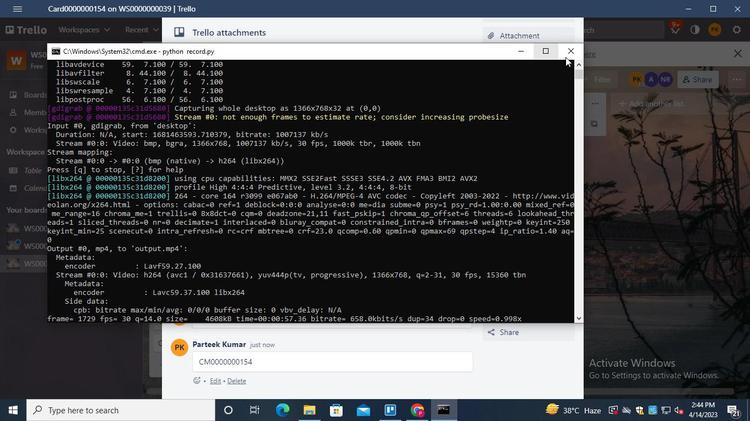 
